 Task: Create a due date automation trigger when advanced on, on the tuesday of the week before a card is due add basic without any labels at 11:00 AM.
Action: Mouse moved to (1006, 82)
Screenshot: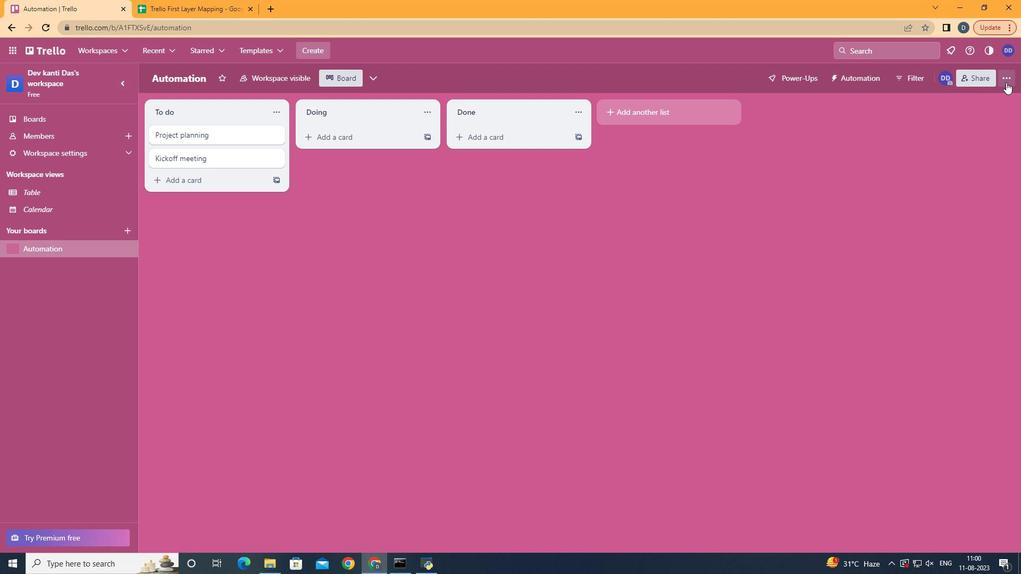 
Action: Mouse pressed left at (1006, 82)
Screenshot: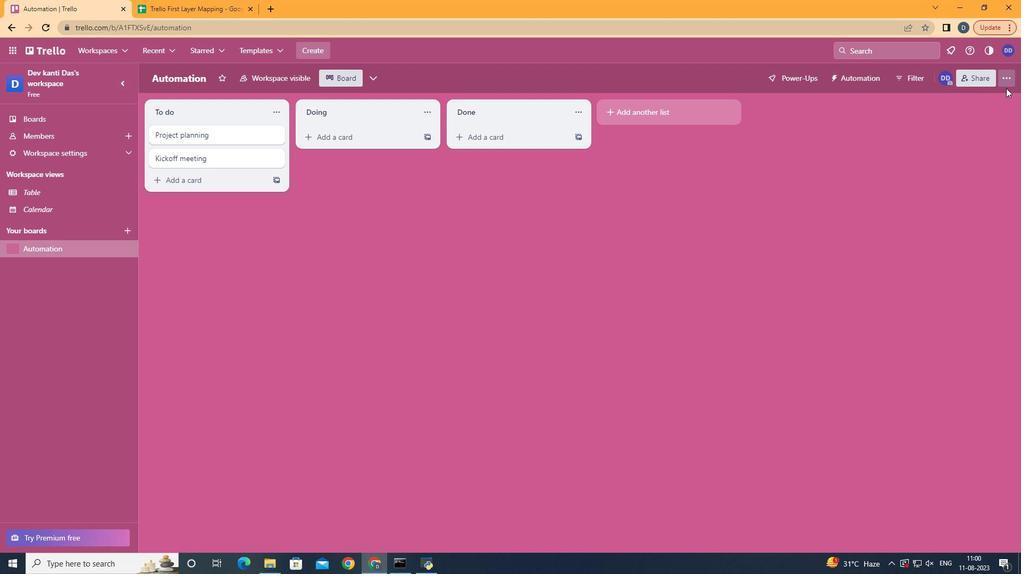 
Action: Mouse moved to (943, 221)
Screenshot: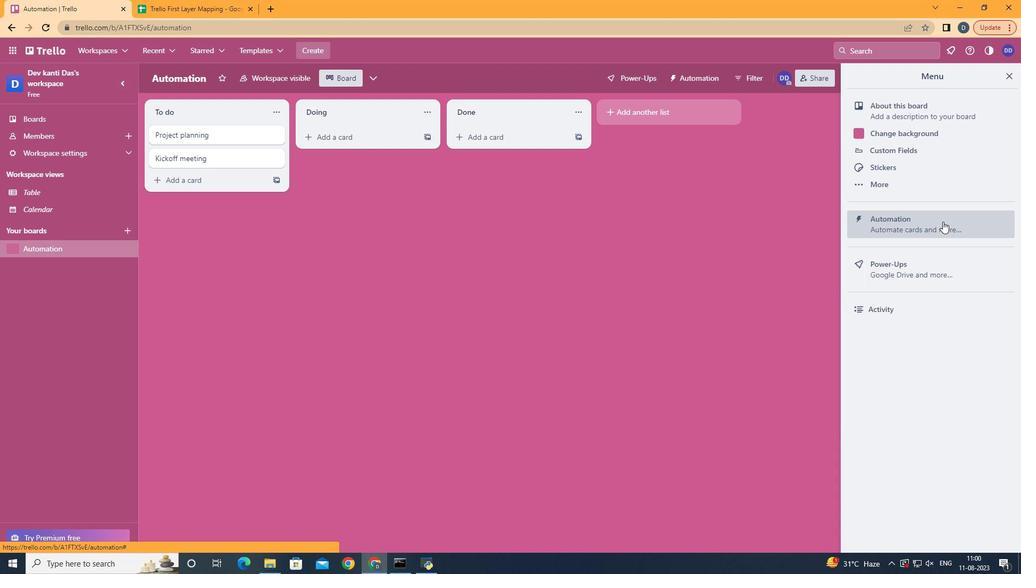 
Action: Mouse pressed left at (943, 221)
Screenshot: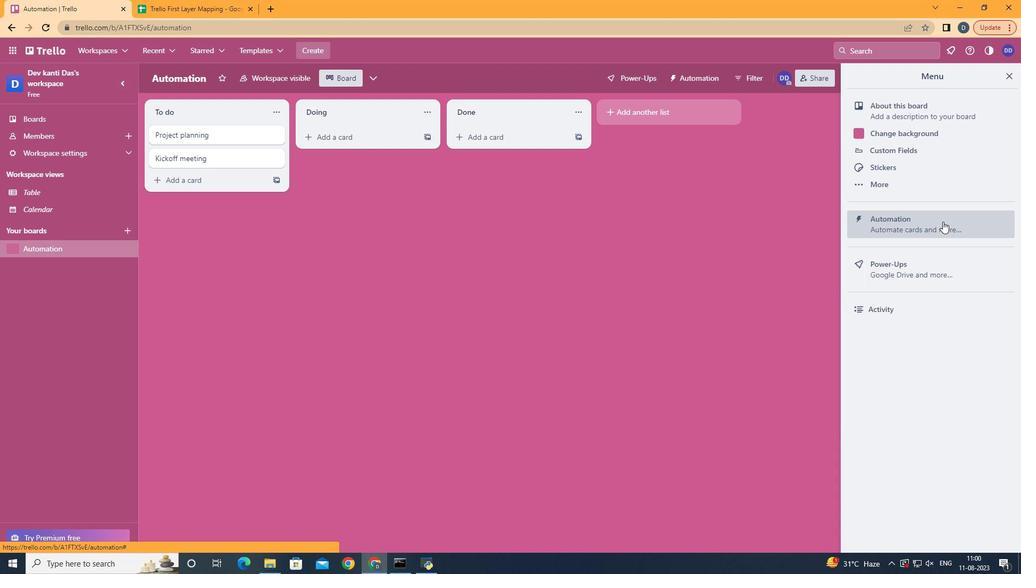 
Action: Mouse moved to (207, 222)
Screenshot: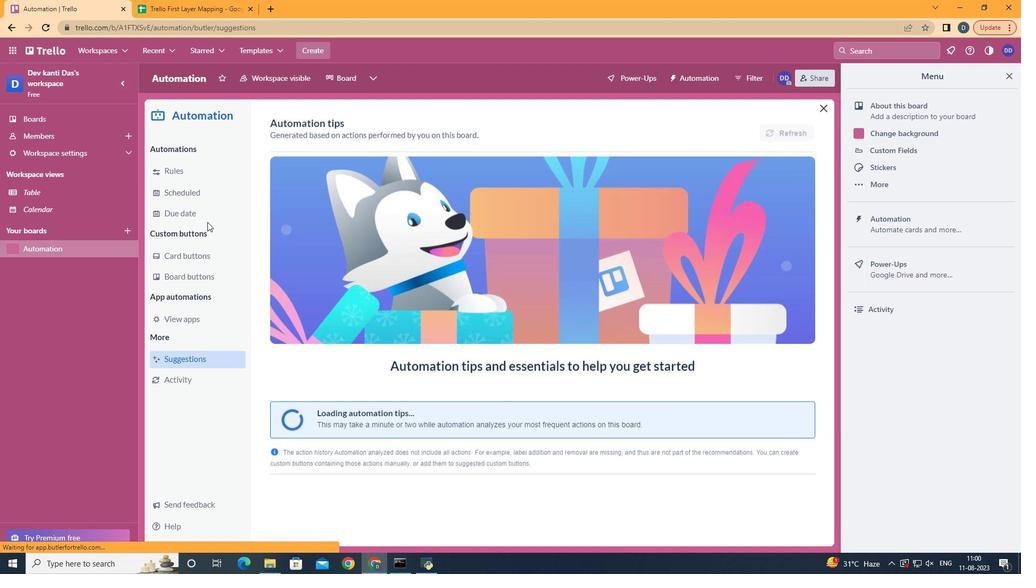 
Action: Mouse pressed left at (207, 222)
Screenshot: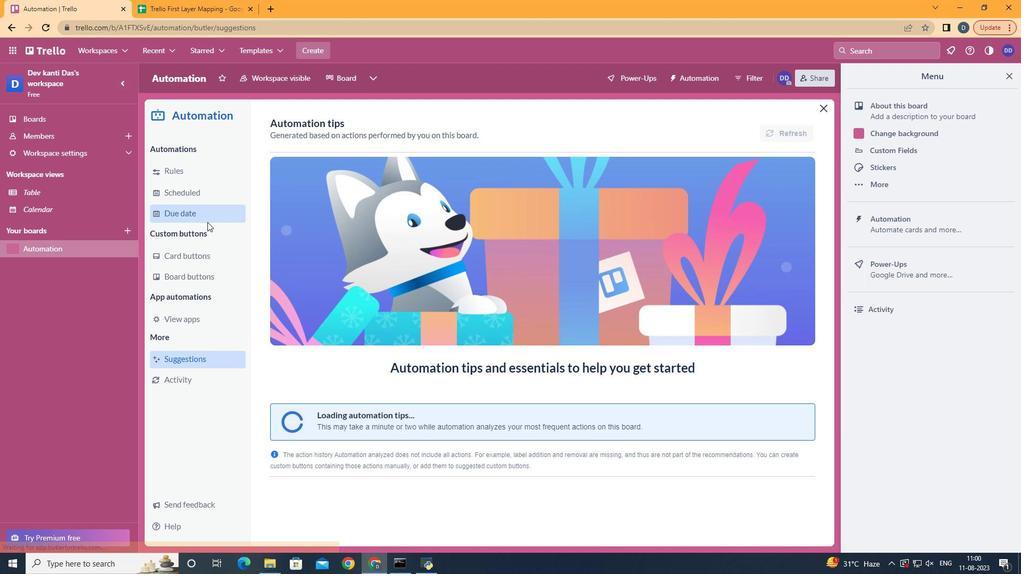 
Action: Mouse moved to (742, 122)
Screenshot: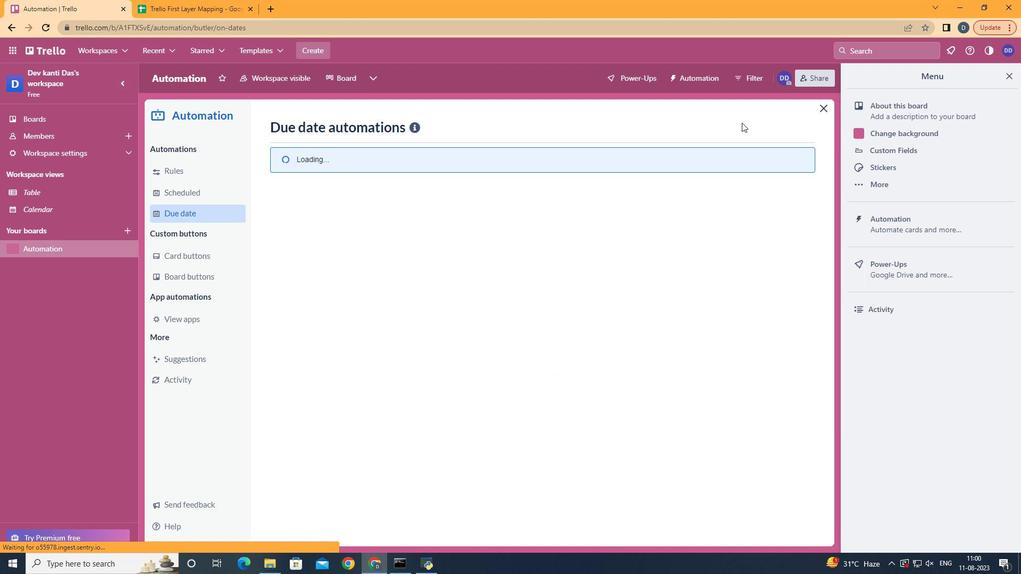 
Action: Mouse pressed left at (742, 122)
Screenshot: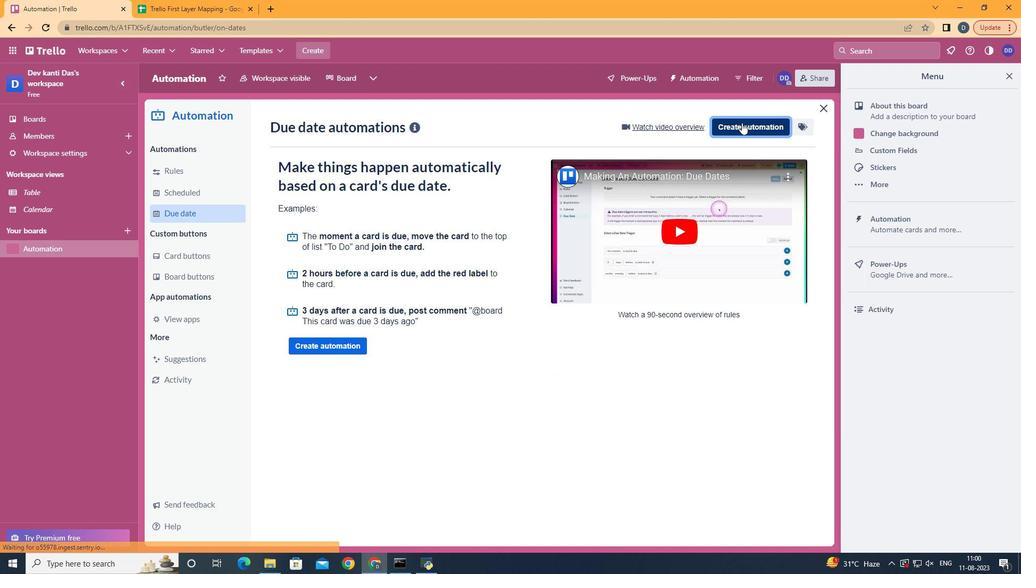 
Action: Mouse moved to (498, 236)
Screenshot: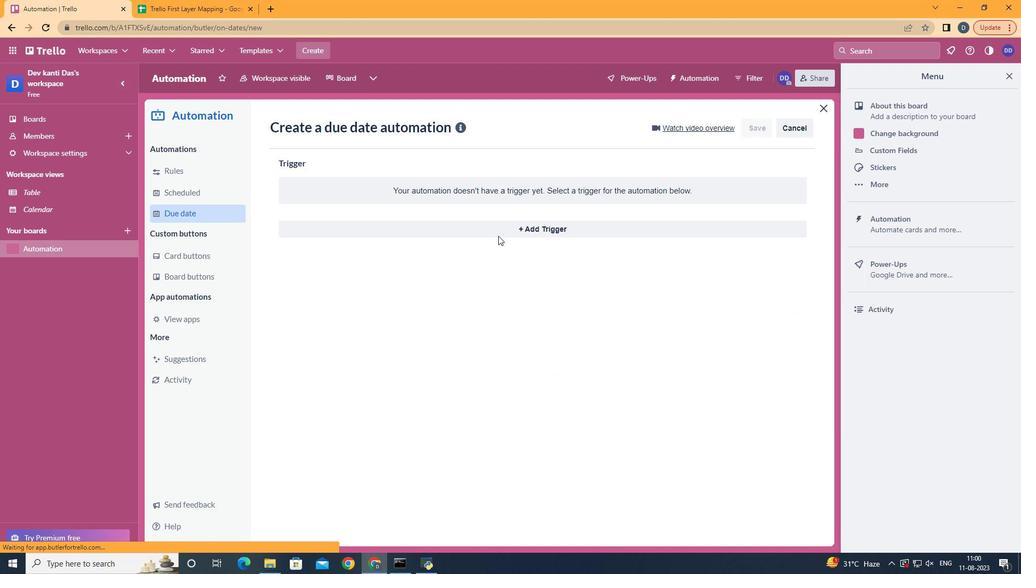 
Action: Mouse pressed left at (498, 236)
Screenshot: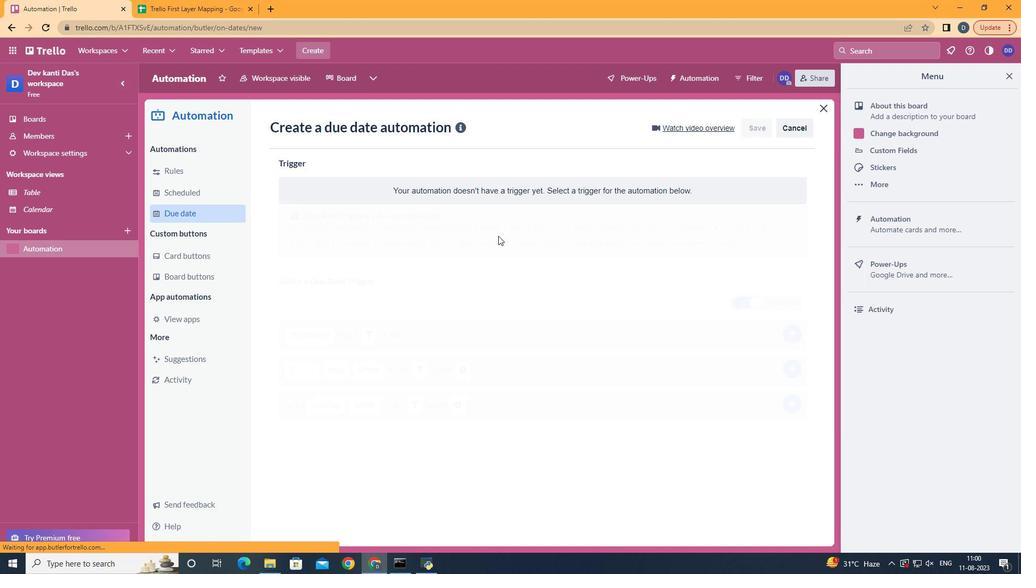 
Action: Mouse moved to (349, 304)
Screenshot: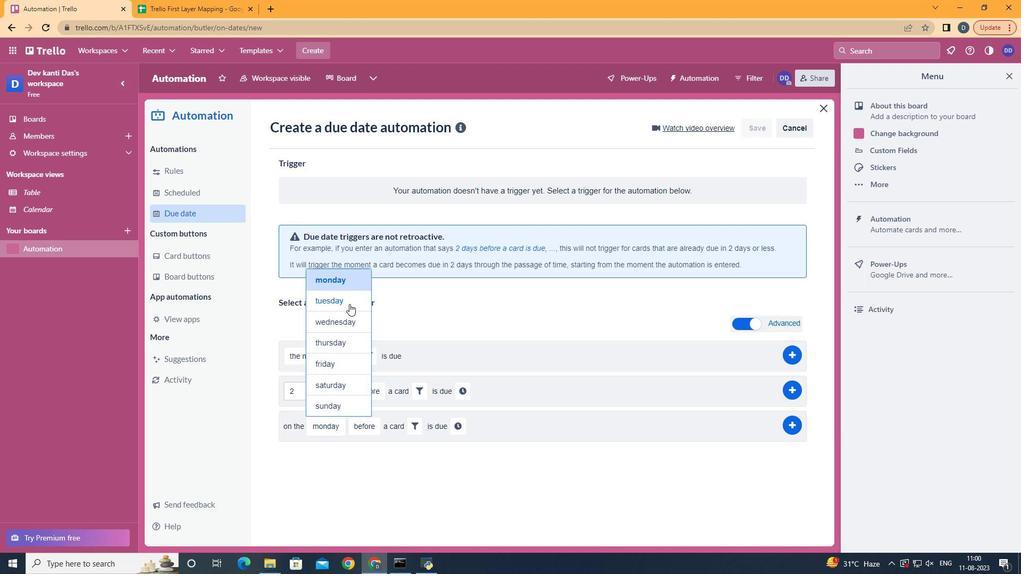 
Action: Mouse pressed left at (349, 304)
Screenshot: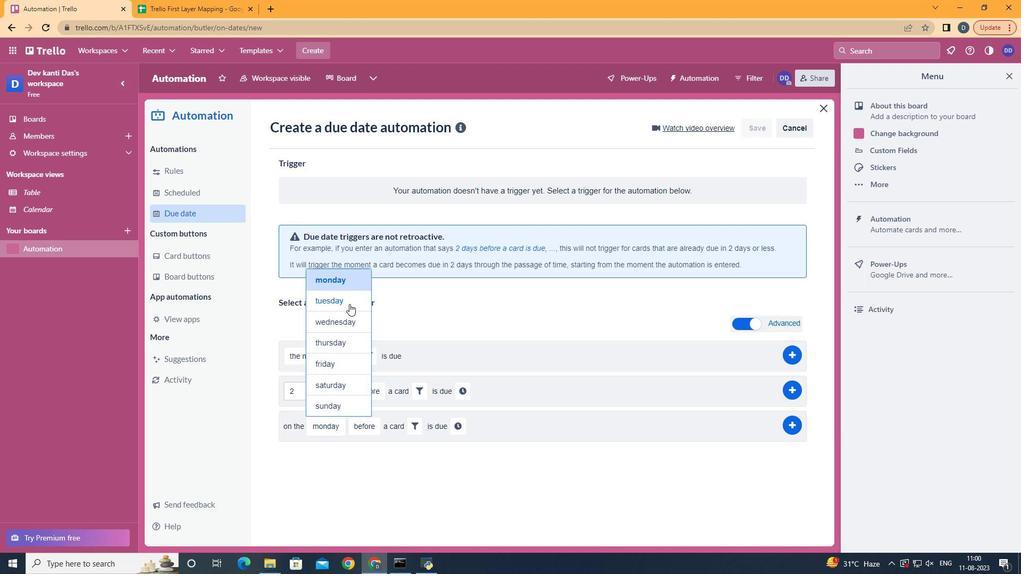 
Action: Mouse moved to (369, 508)
Screenshot: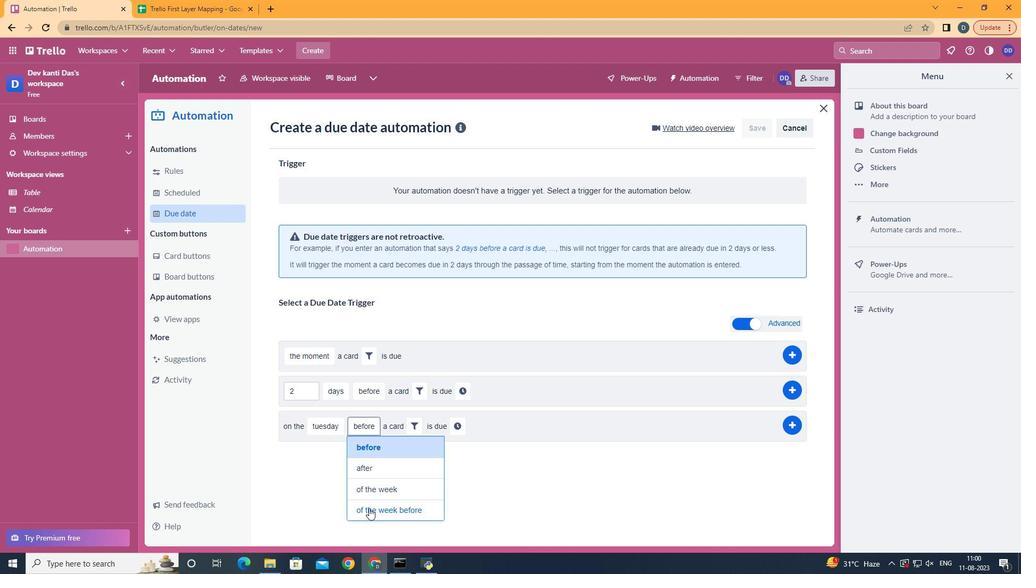 
Action: Mouse pressed left at (369, 508)
Screenshot: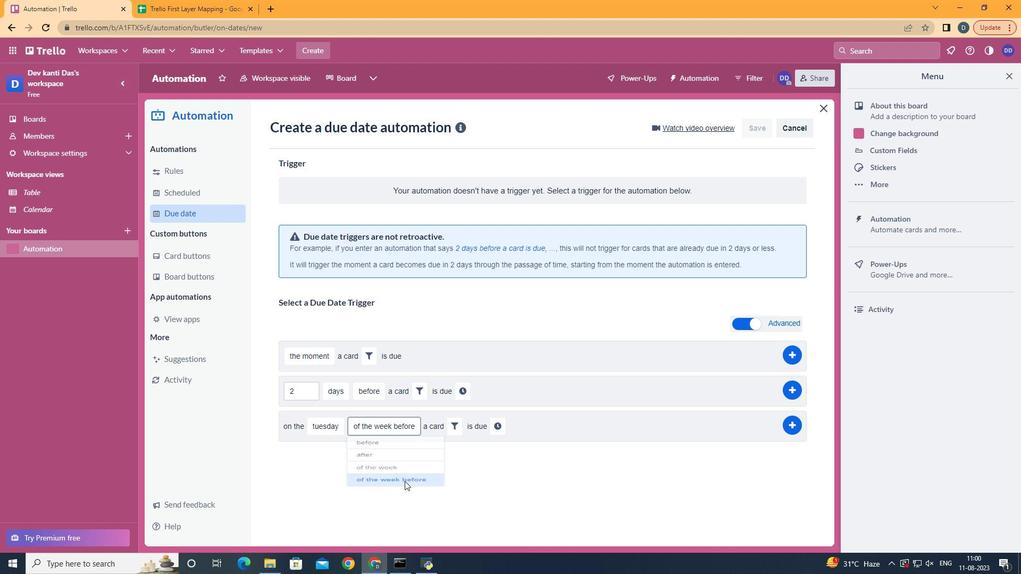 
Action: Mouse moved to (457, 433)
Screenshot: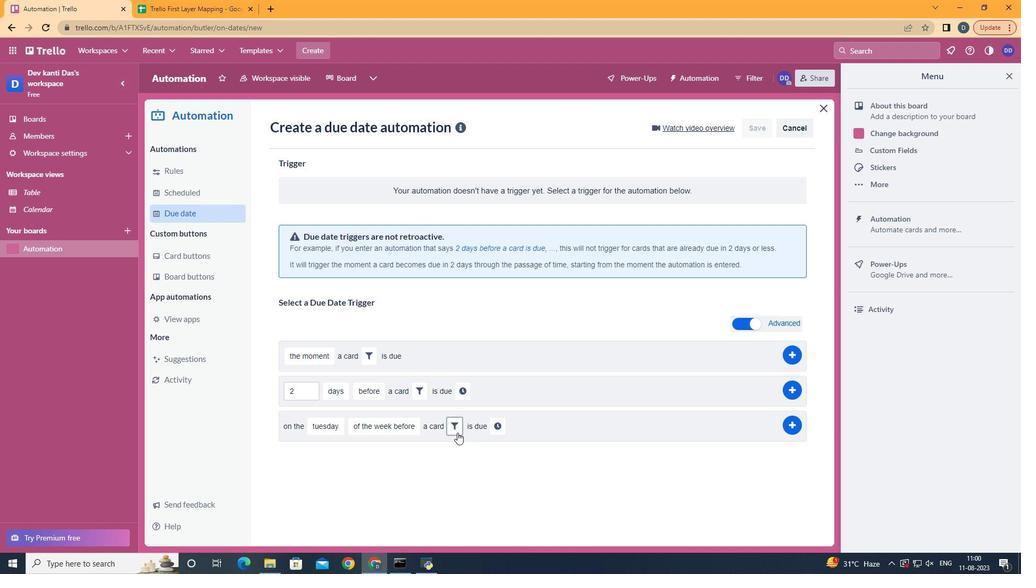 
Action: Mouse pressed left at (457, 433)
Screenshot: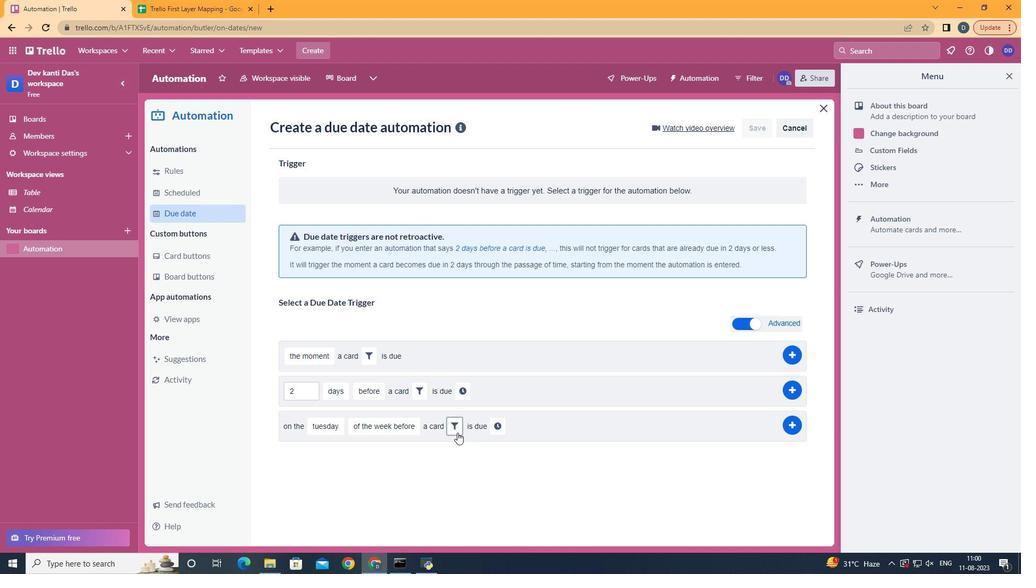 
Action: Mouse moved to (478, 470)
Screenshot: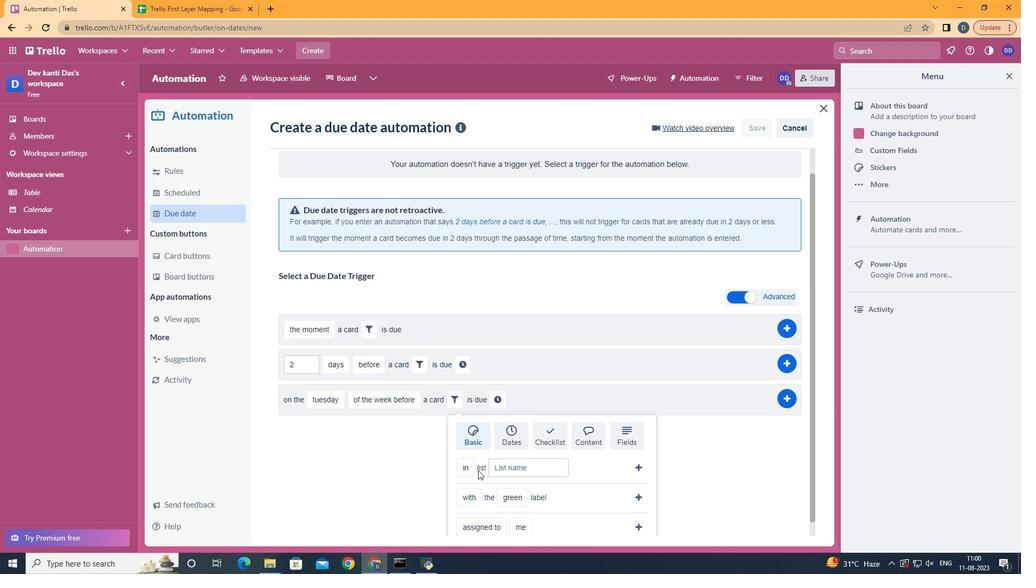 
Action: Mouse scrolled (478, 470) with delta (0, 0)
Screenshot: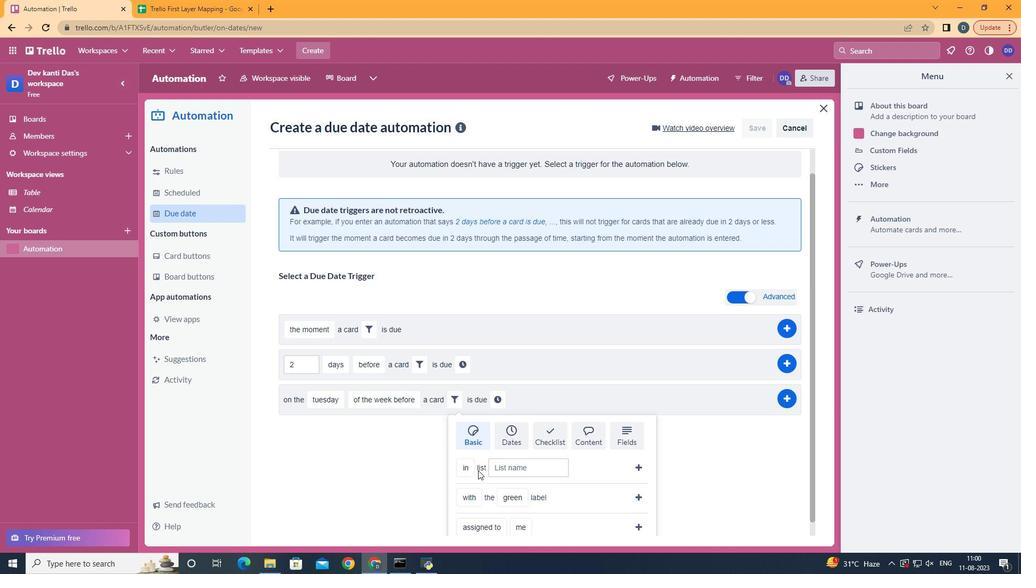 
Action: Mouse scrolled (478, 470) with delta (0, 0)
Screenshot: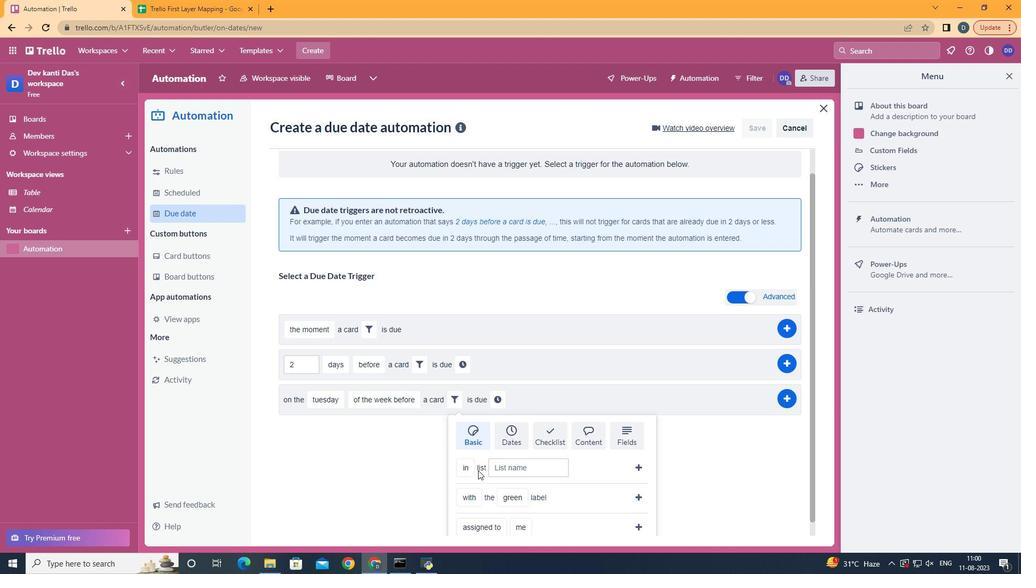
Action: Mouse scrolled (478, 470) with delta (0, 0)
Screenshot: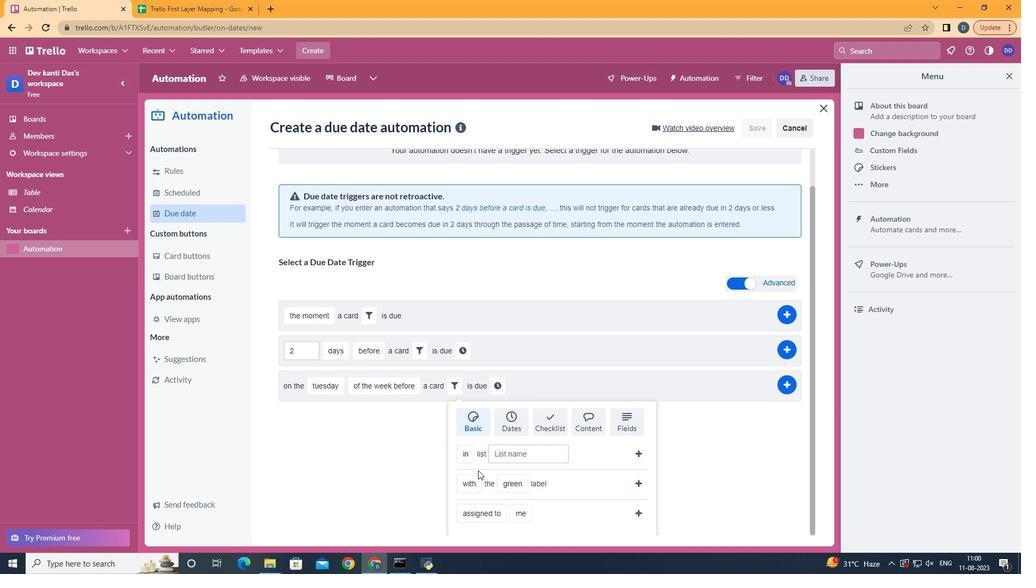 
Action: Mouse scrolled (478, 470) with delta (0, 0)
Screenshot: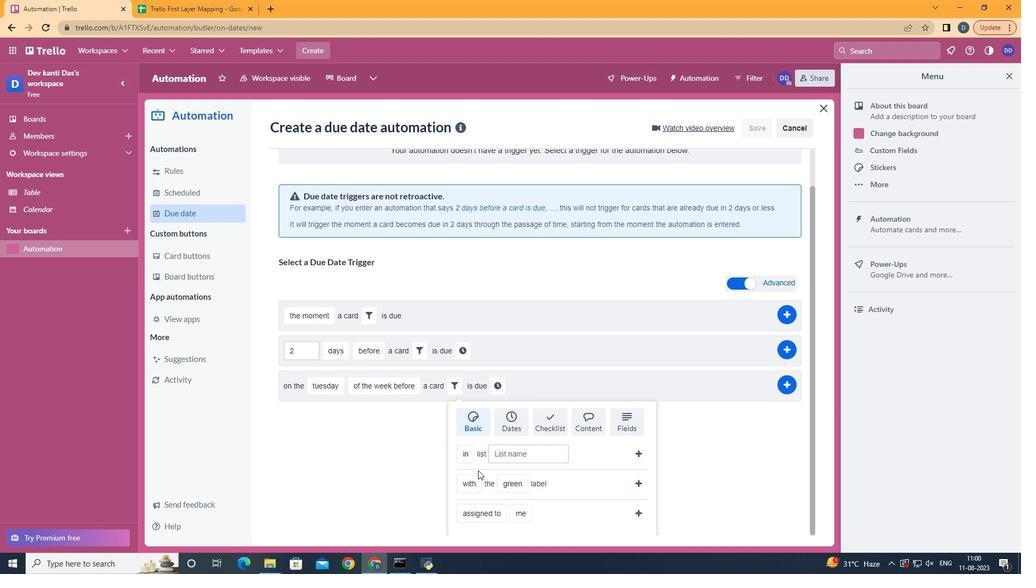 
Action: Mouse moved to (484, 466)
Screenshot: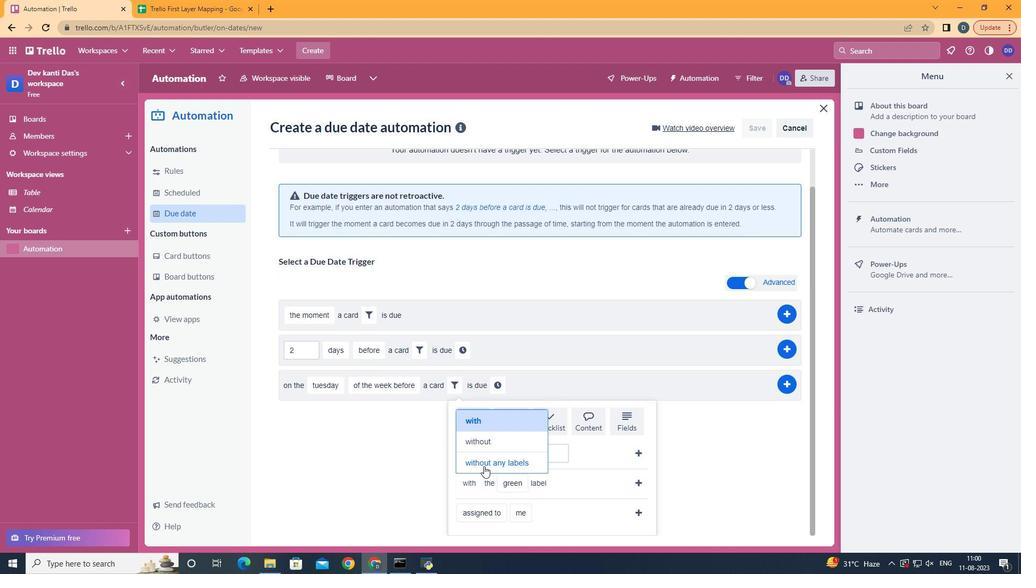 
Action: Mouse pressed left at (484, 466)
Screenshot: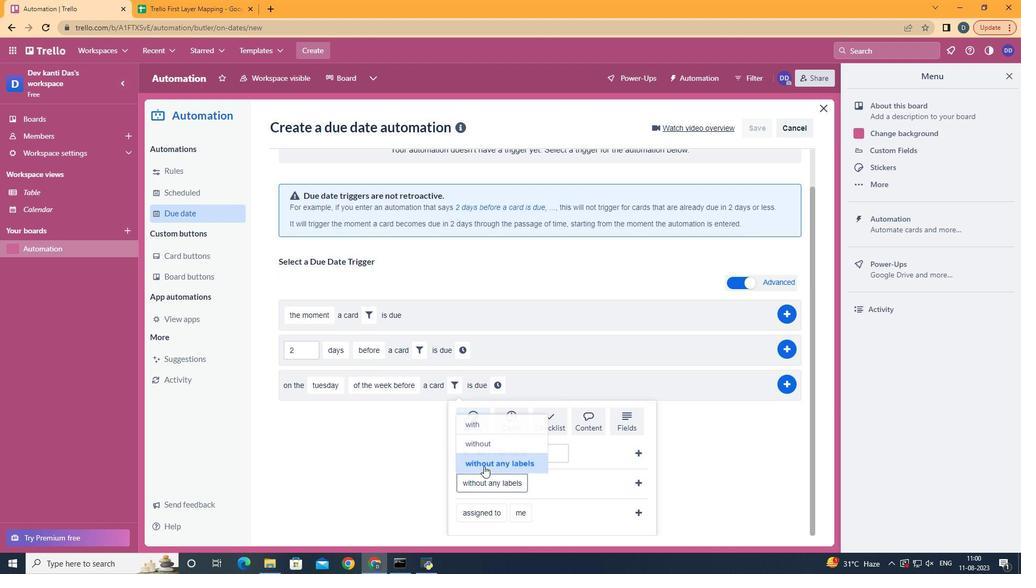 
Action: Mouse moved to (630, 484)
Screenshot: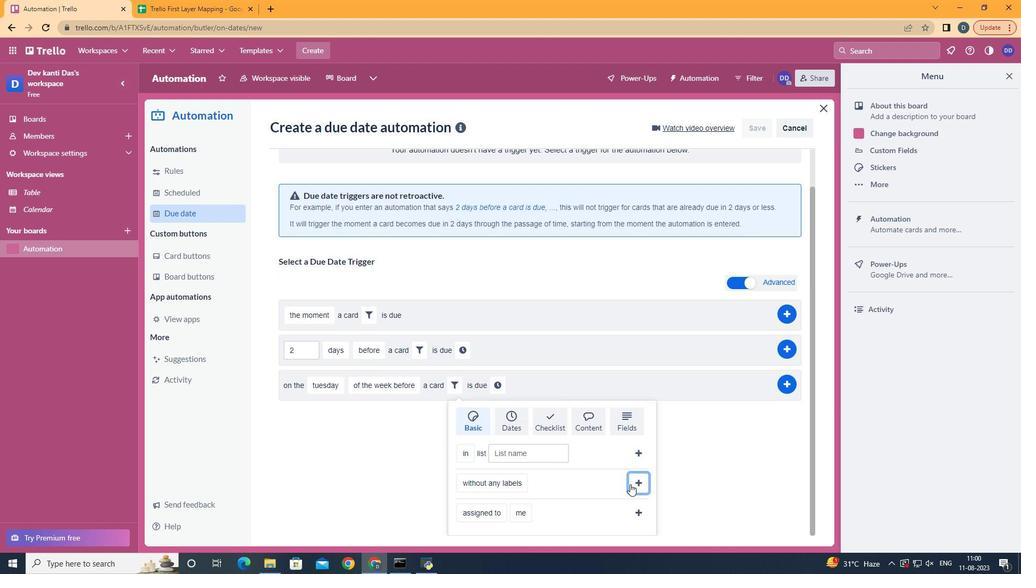 
Action: Mouse pressed left at (630, 484)
Screenshot: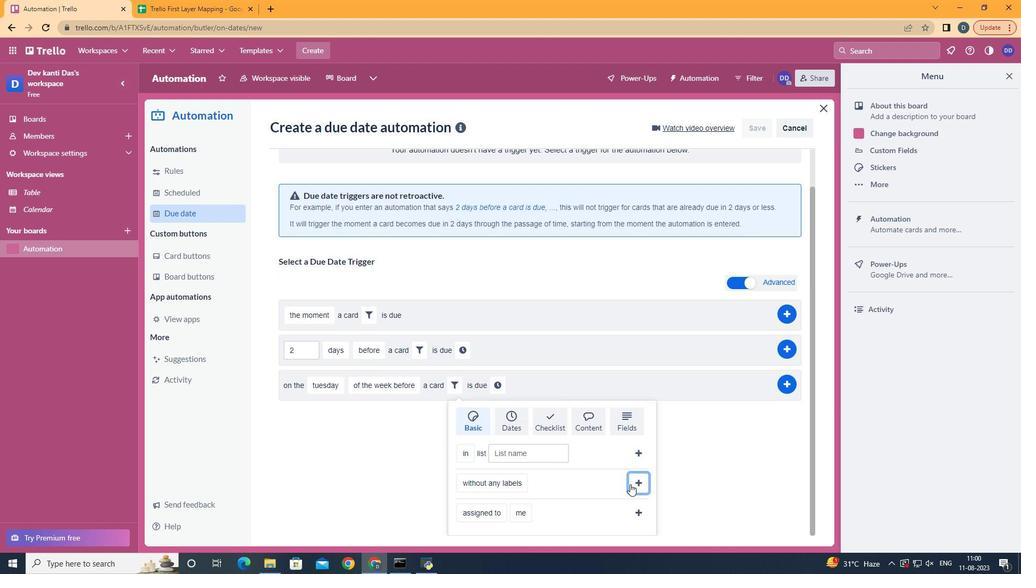 
Action: Mouse moved to (583, 429)
Screenshot: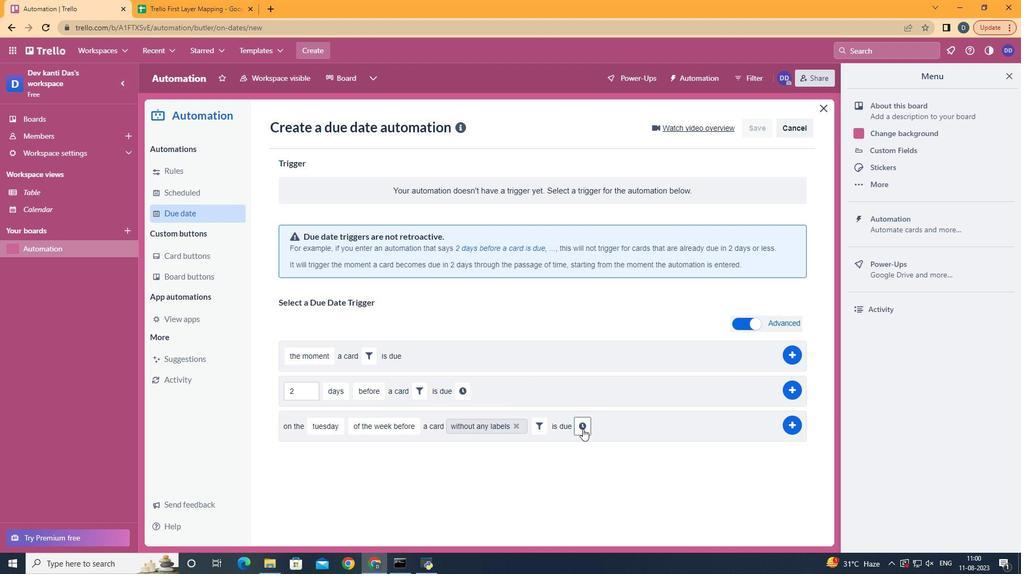 
Action: Mouse pressed left at (583, 429)
Screenshot: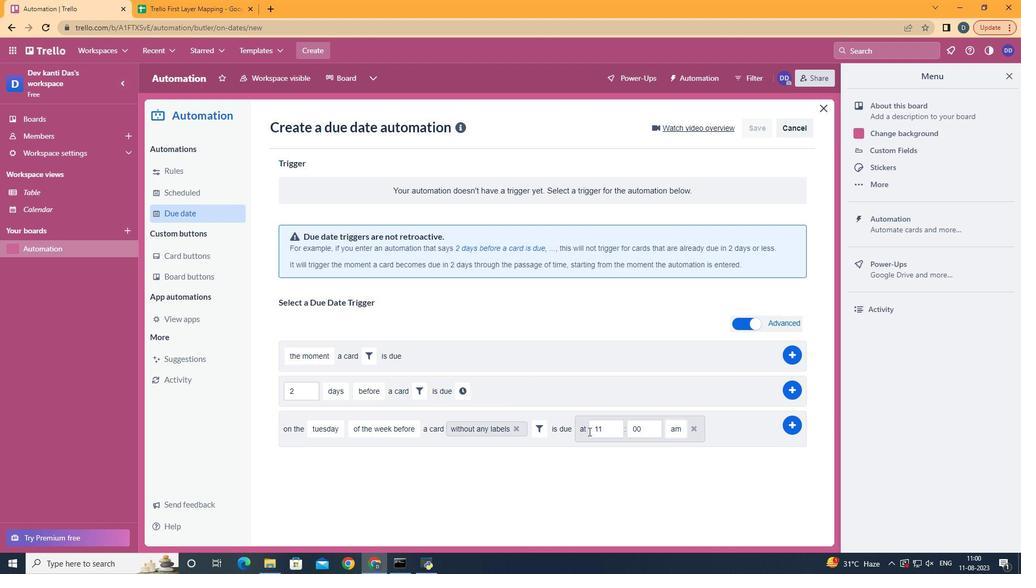 
Action: Mouse moved to (789, 426)
Screenshot: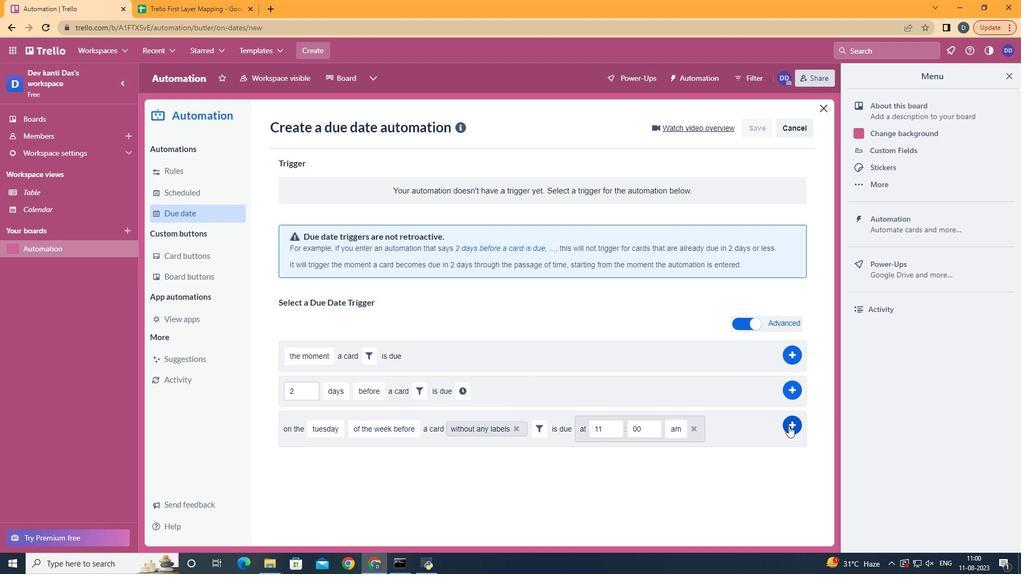 
Action: Mouse pressed left at (789, 426)
Screenshot: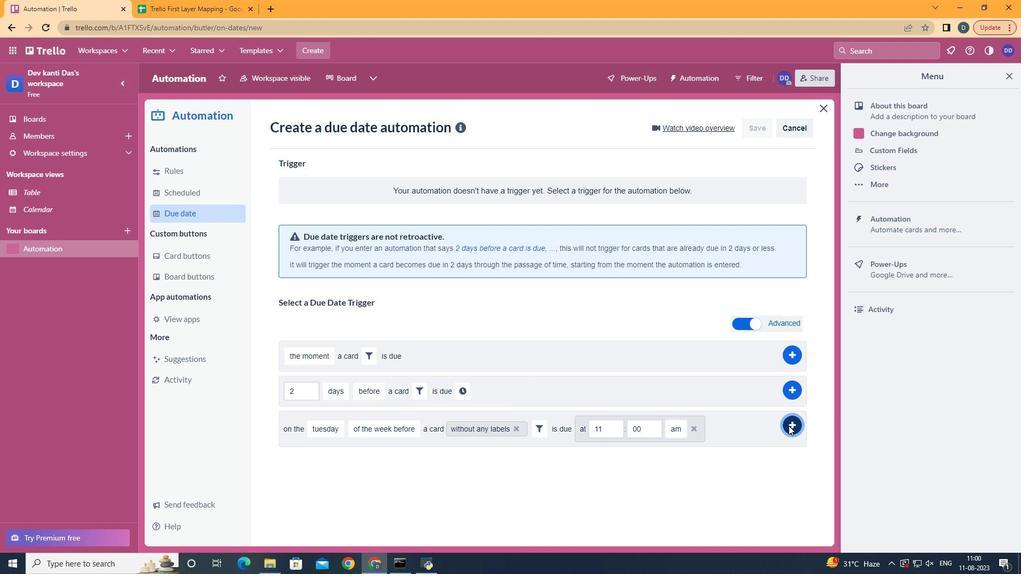 
